 Task: Select the current location as Kilimanjaro, Tanzania . Now zoom - , and verify the location . Hide zoom slider
Action: Mouse moved to (88, 56)
Screenshot: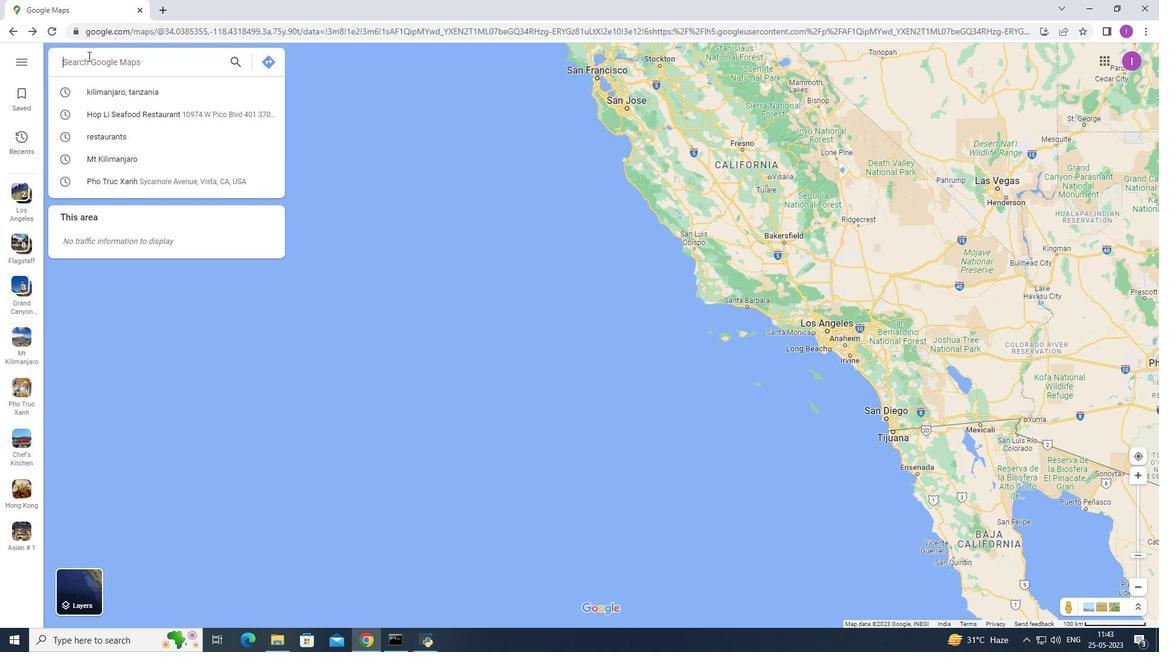 
Action: Mouse pressed left at (88, 56)
Screenshot: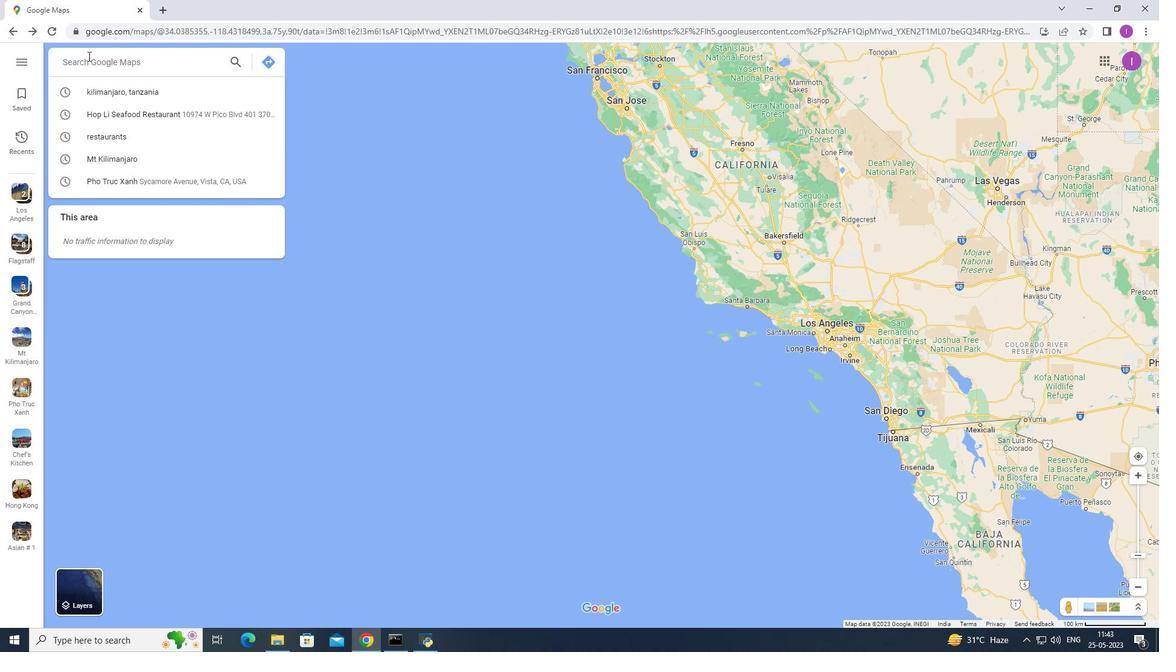 
Action: Mouse moved to (105, 93)
Screenshot: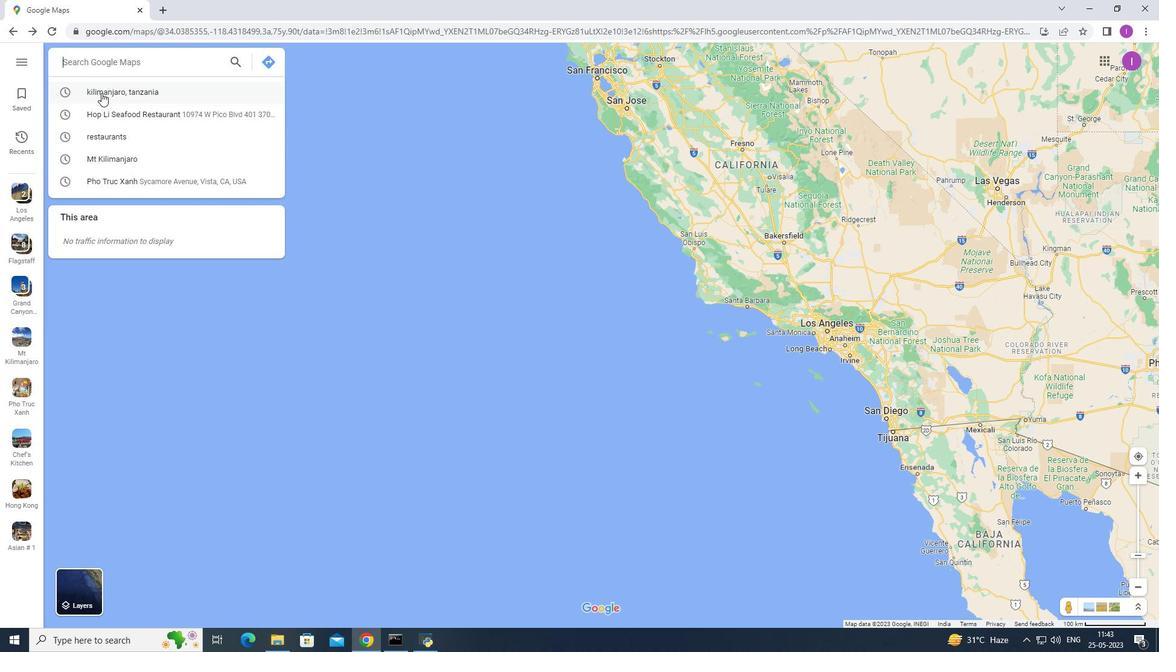 
Action: Mouse pressed left at (105, 93)
Screenshot: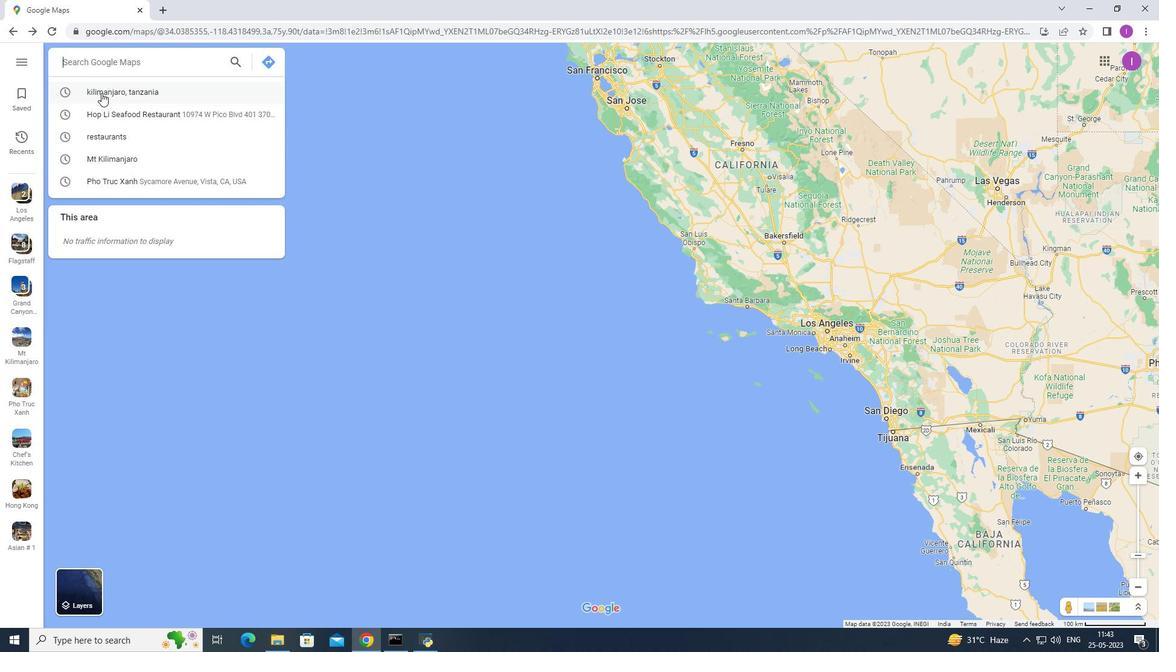 
Action: Mouse moved to (1112, 484)
Screenshot: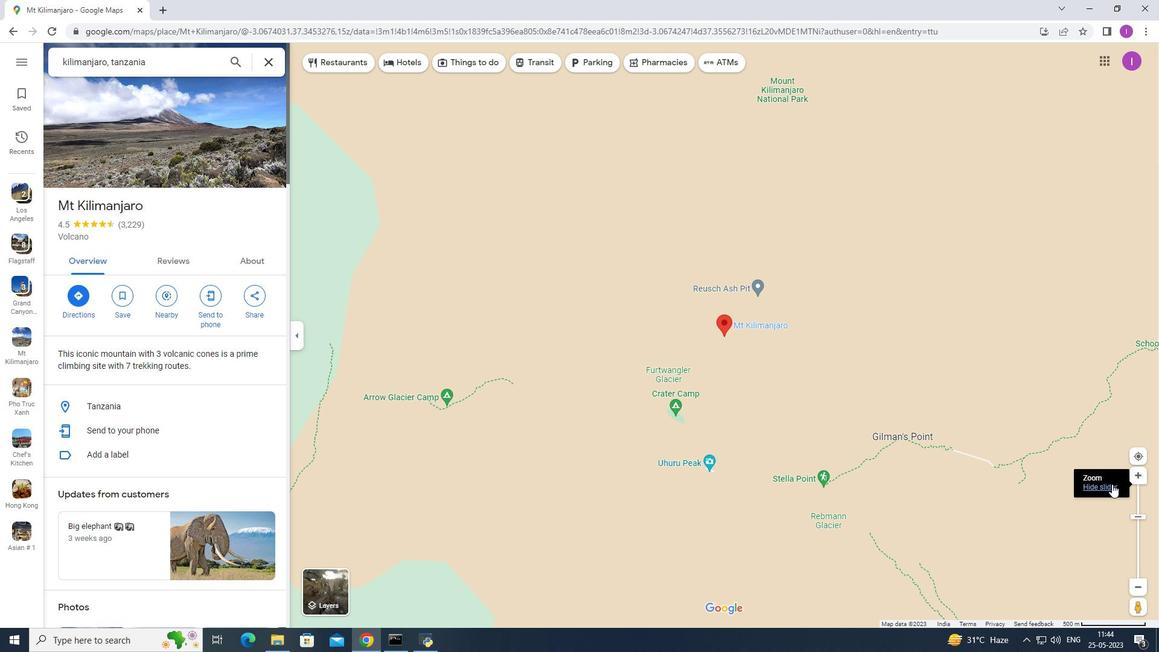 
Action: Mouse pressed left at (1112, 484)
Screenshot: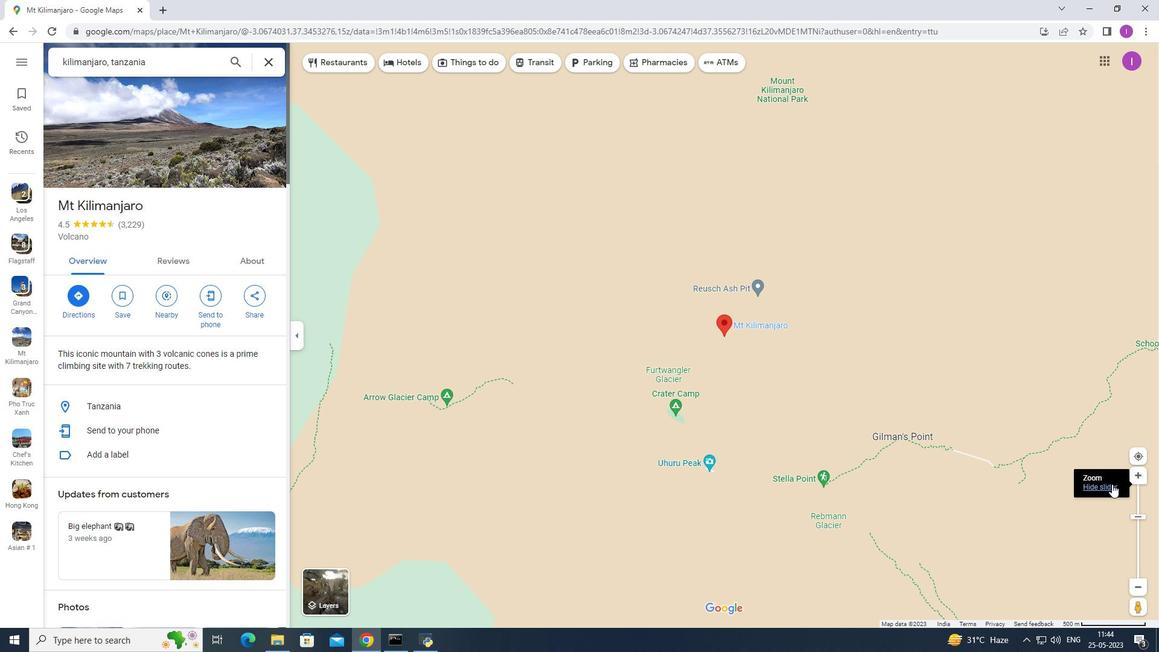 
Action: Mouse moved to (1136, 586)
Screenshot: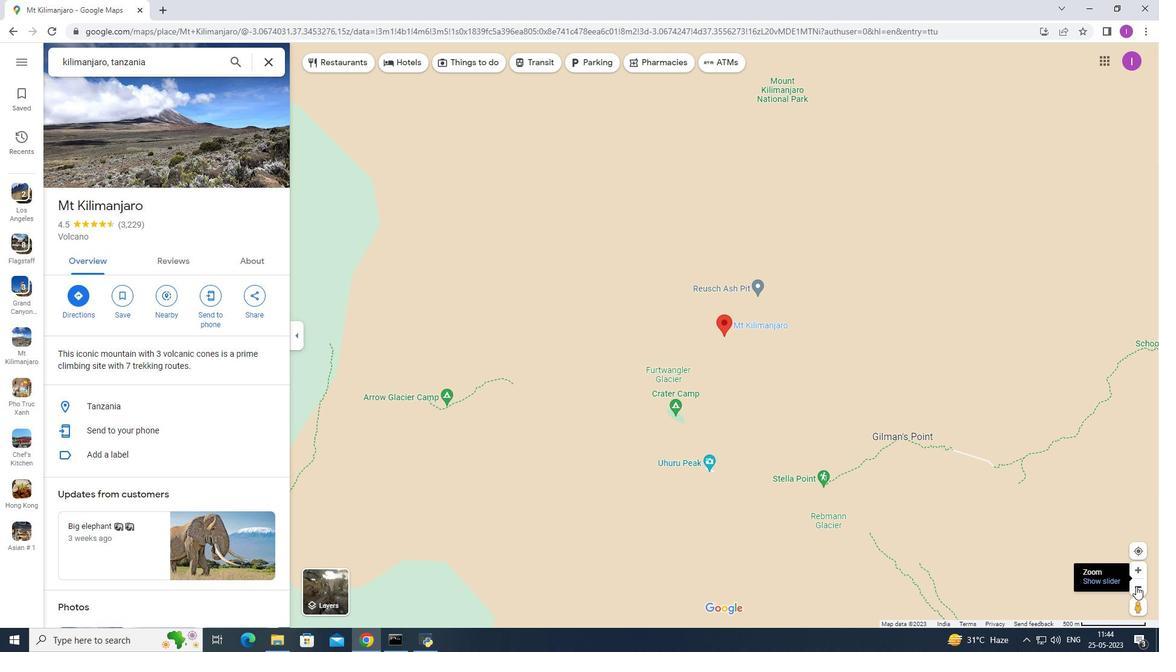 
Action: Mouse pressed left at (1136, 586)
Screenshot: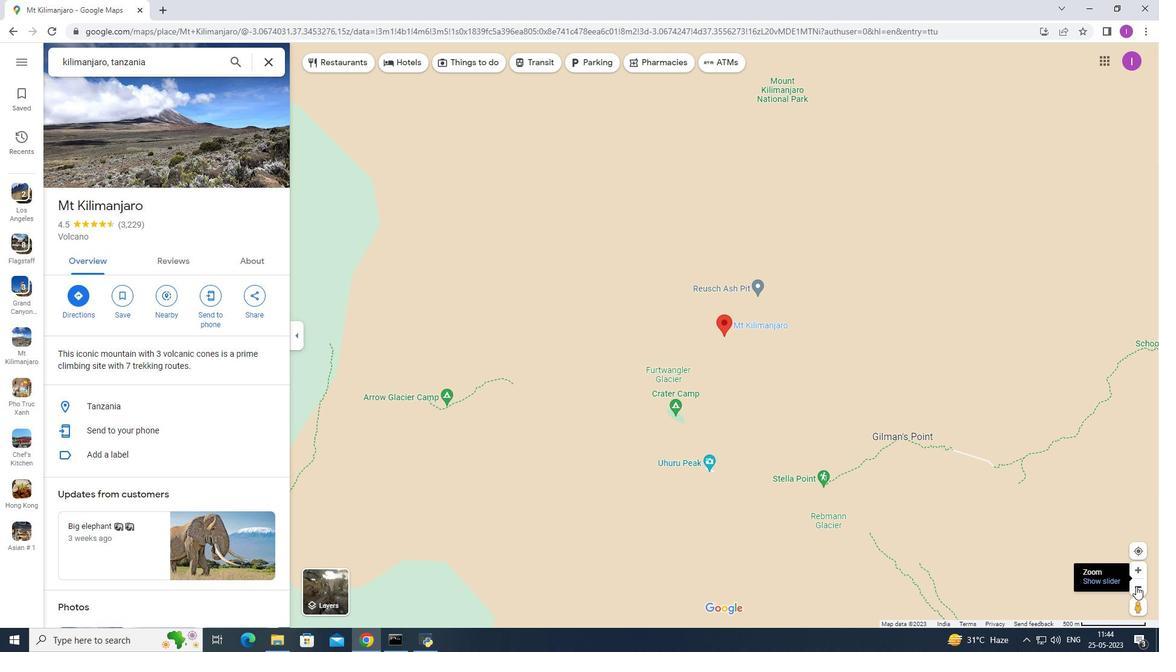 
Action: Mouse pressed left at (1136, 586)
Screenshot: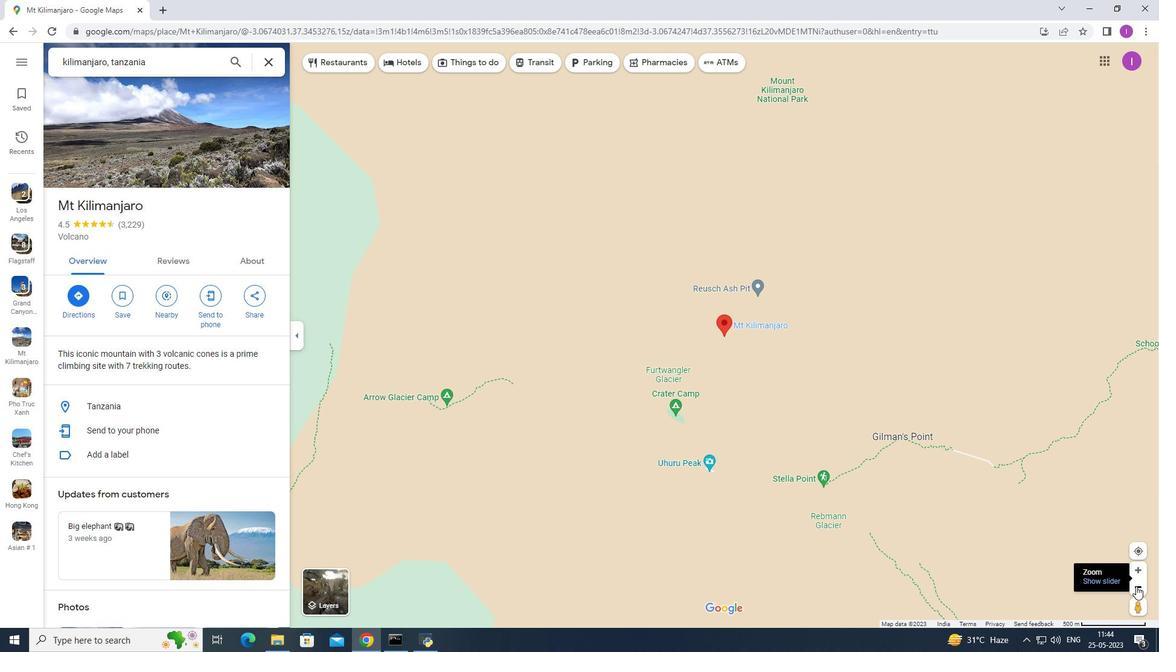 
Action: Mouse moved to (1137, 586)
Screenshot: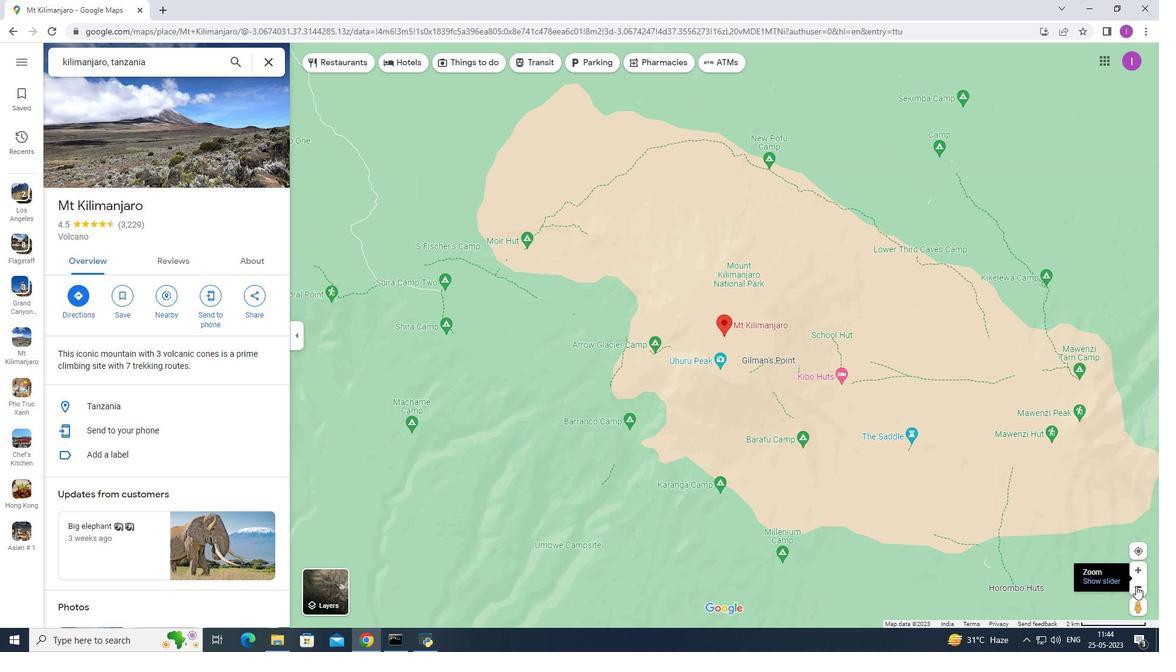 
Action: Mouse pressed left at (1137, 586)
Screenshot: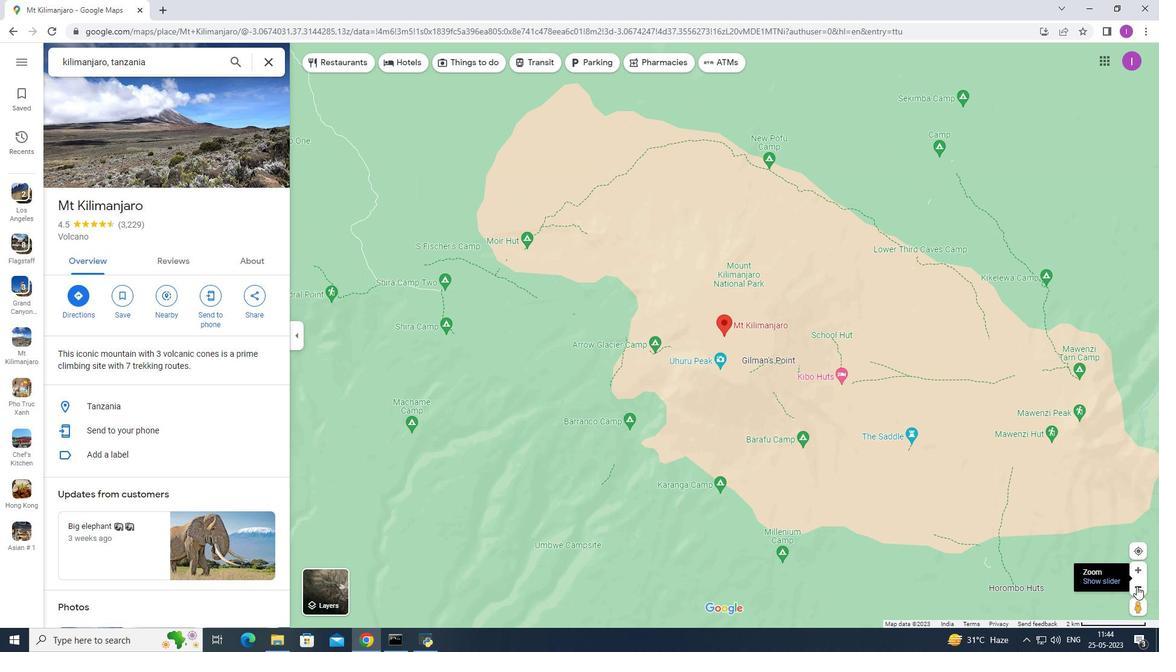 
Action: Mouse moved to (1134, 589)
Screenshot: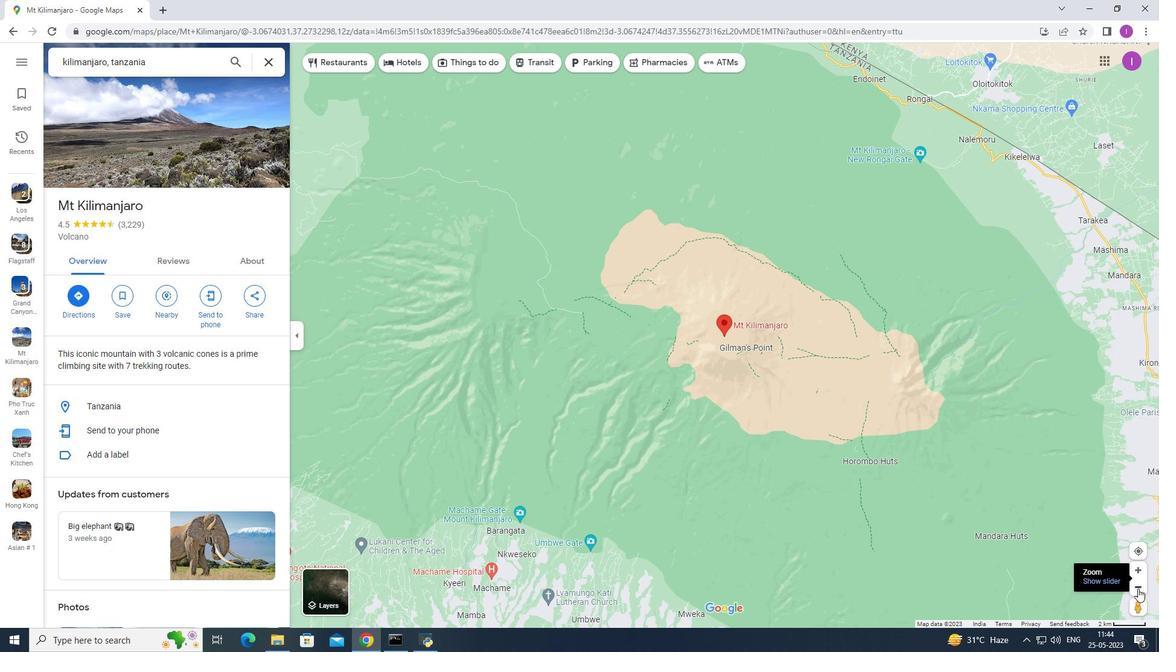 
Action: Mouse pressed left at (1134, 589)
Screenshot: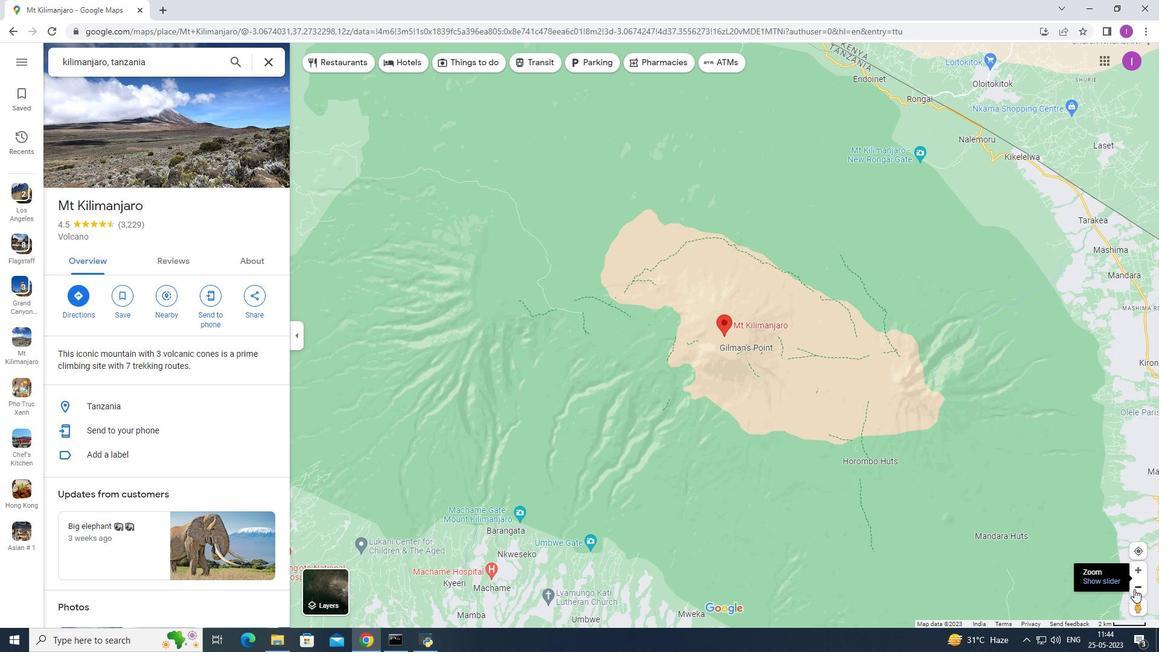 
Action: Mouse pressed left at (1134, 589)
Screenshot: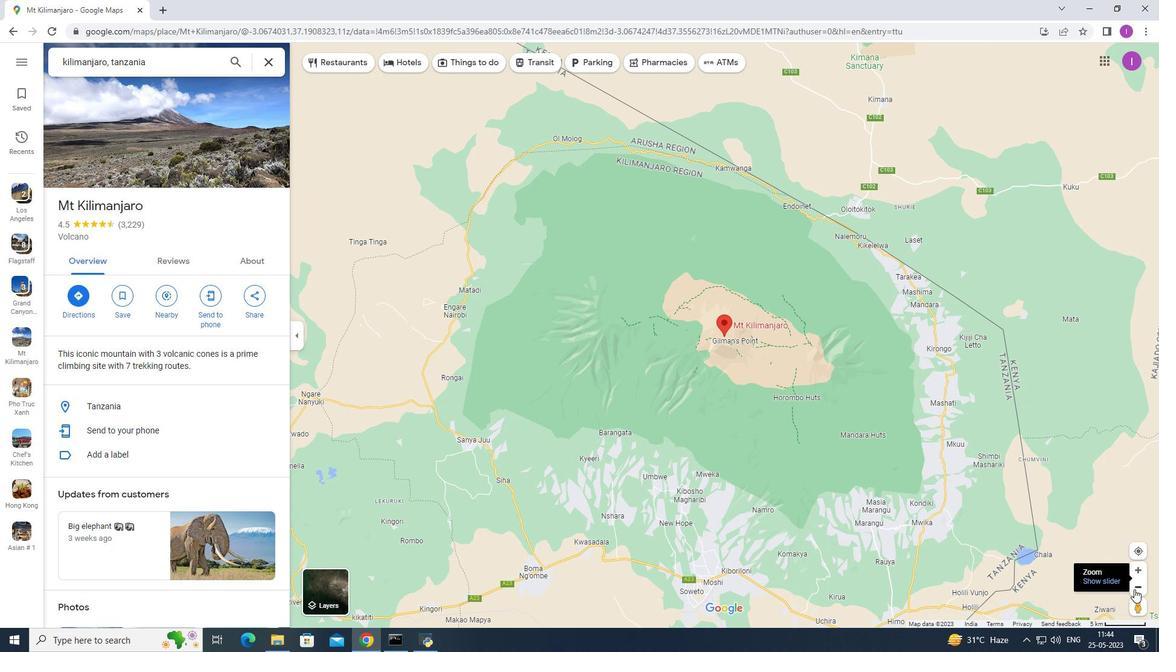 
Action: Mouse pressed left at (1134, 589)
Screenshot: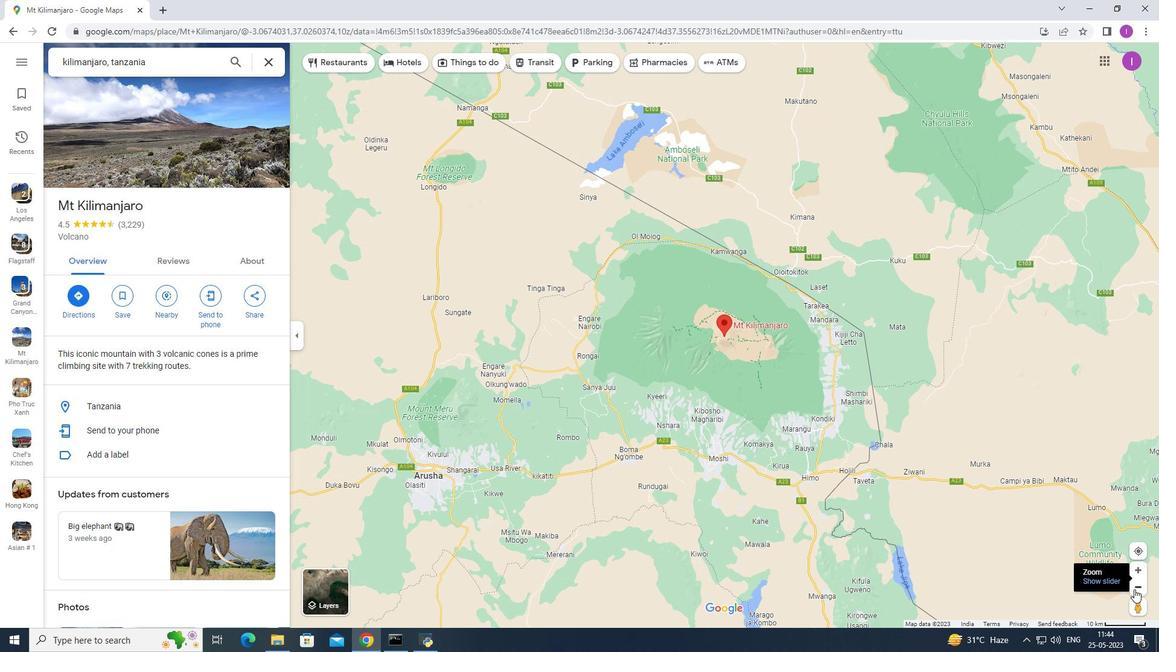 
Action: Mouse pressed left at (1134, 589)
Screenshot: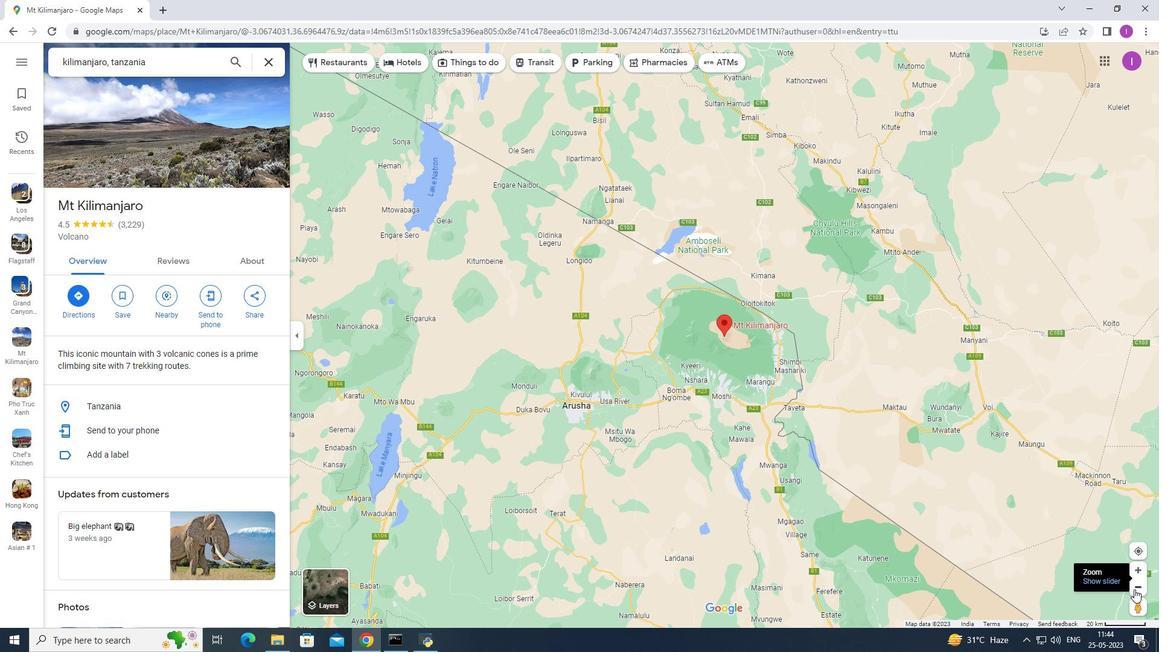 
Action: Mouse moved to (1136, 587)
Screenshot: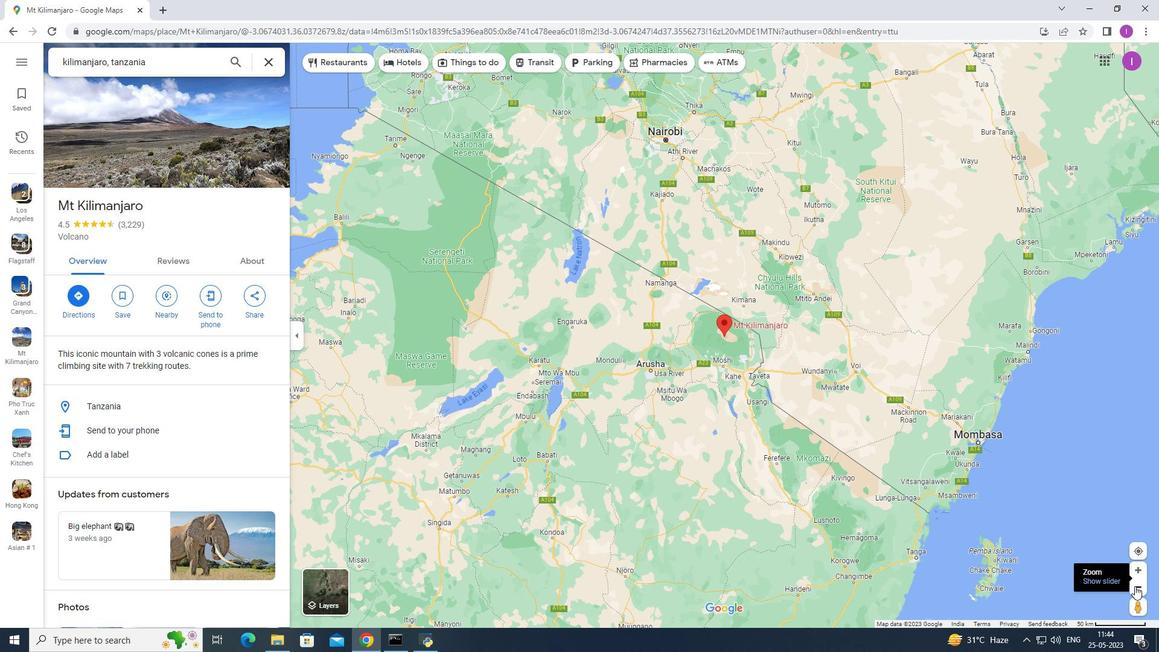 
Action: Mouse pressed left at (1136, 587)
Screenshot: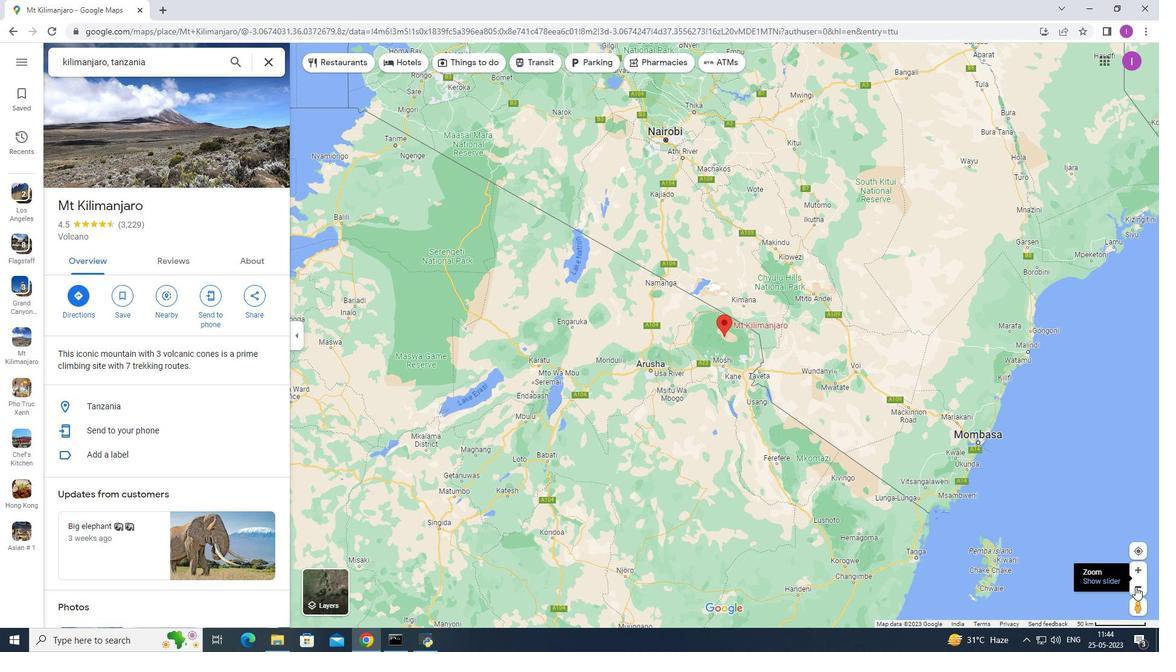 
Action: Mouse moved to (1134, 584)
Screenshot: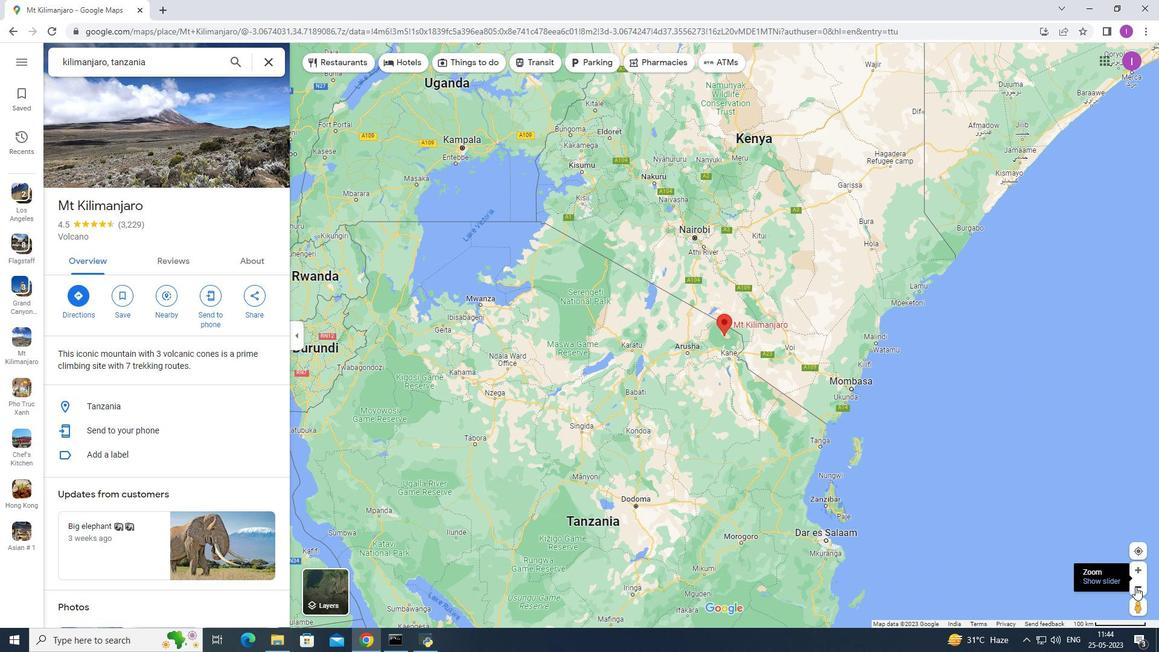 
Action: Mouse pressed left at (1134, 584)
Screenshot: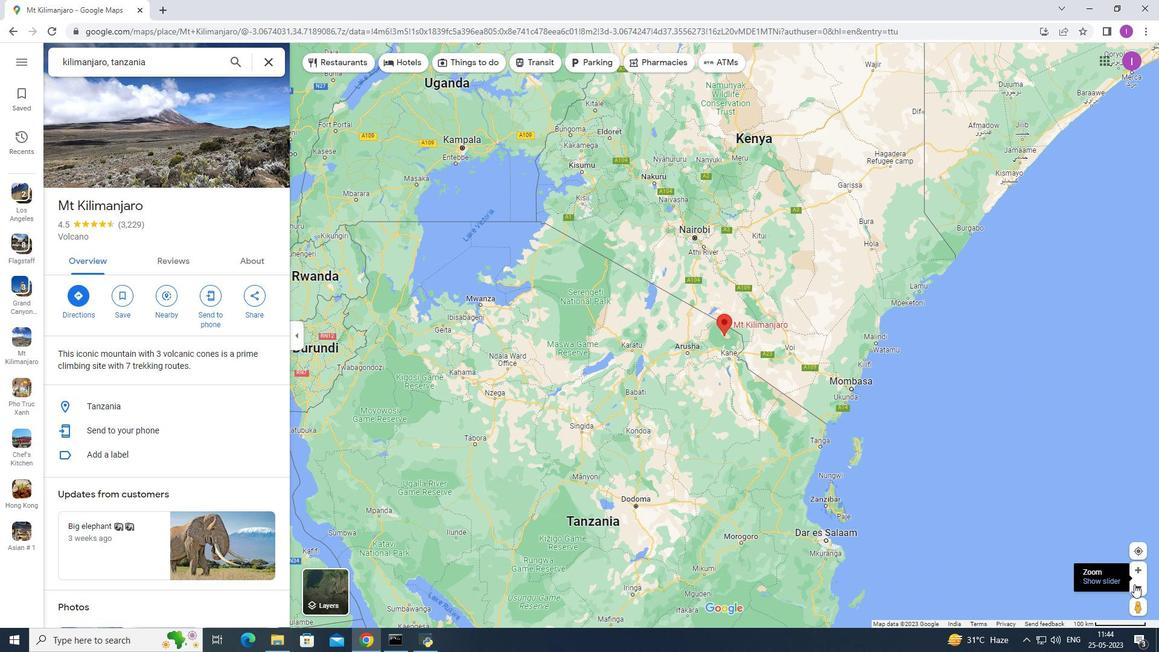 
Action: Mouse moved to (1135, 585)
Screenshot: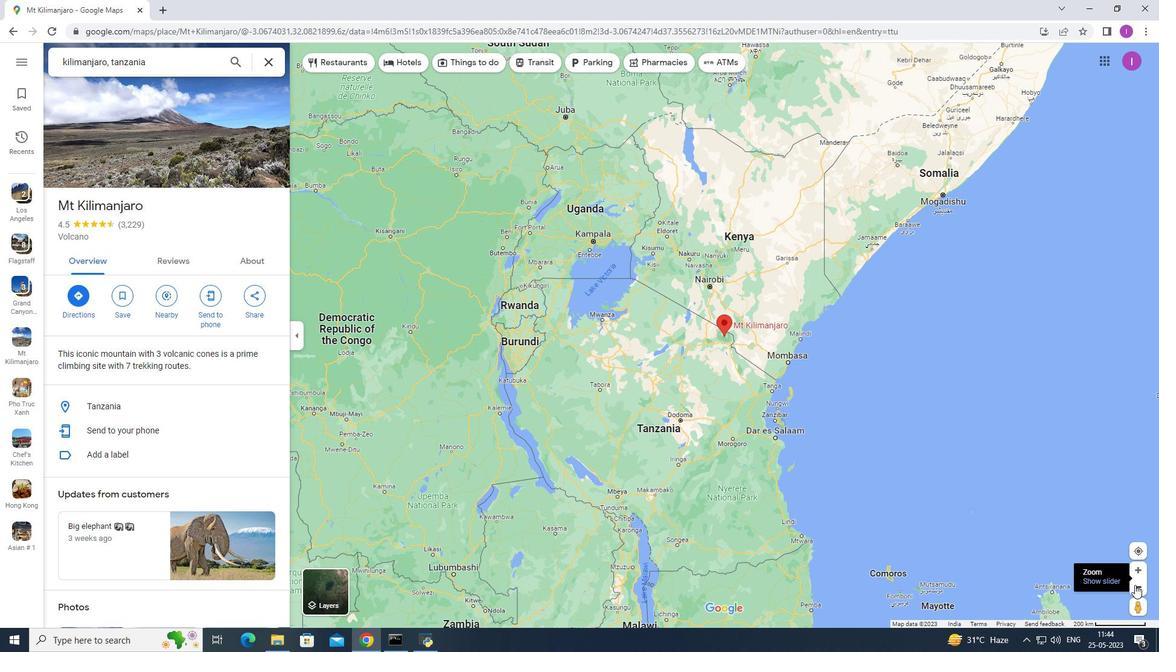 
Action: Mouse pressed left at (1135, 585)
Screenshot: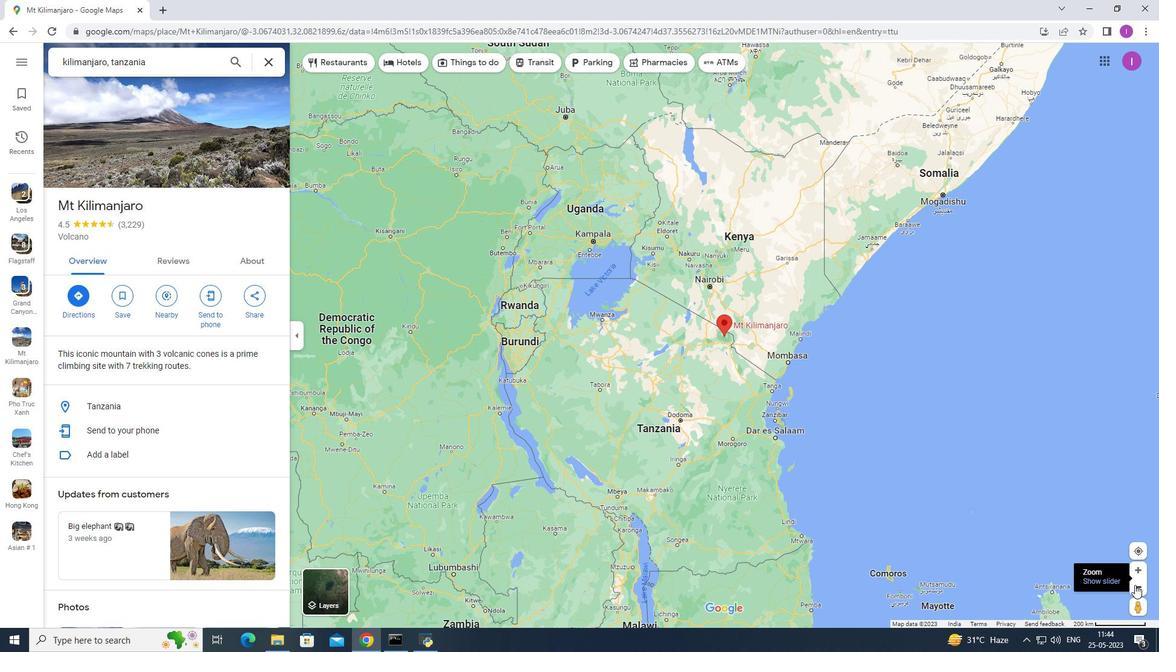 
Action: Mouse moved to (1139, 587)
Screenshot: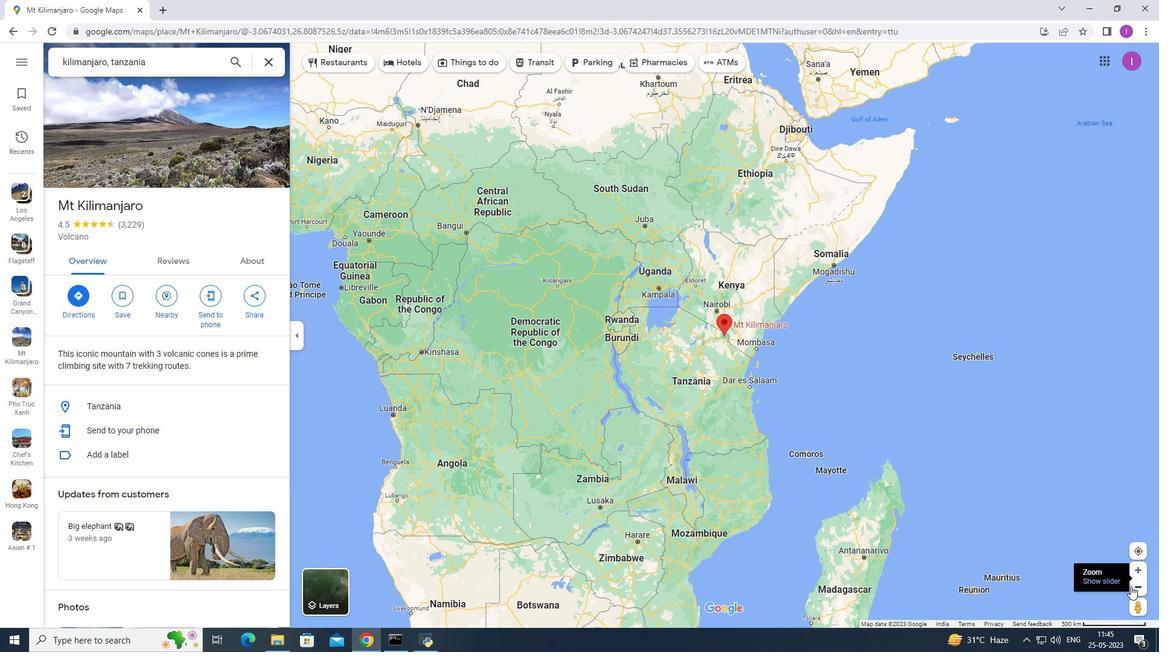 
Action: Mouse pressed left at (1139, 587)
Screenshot: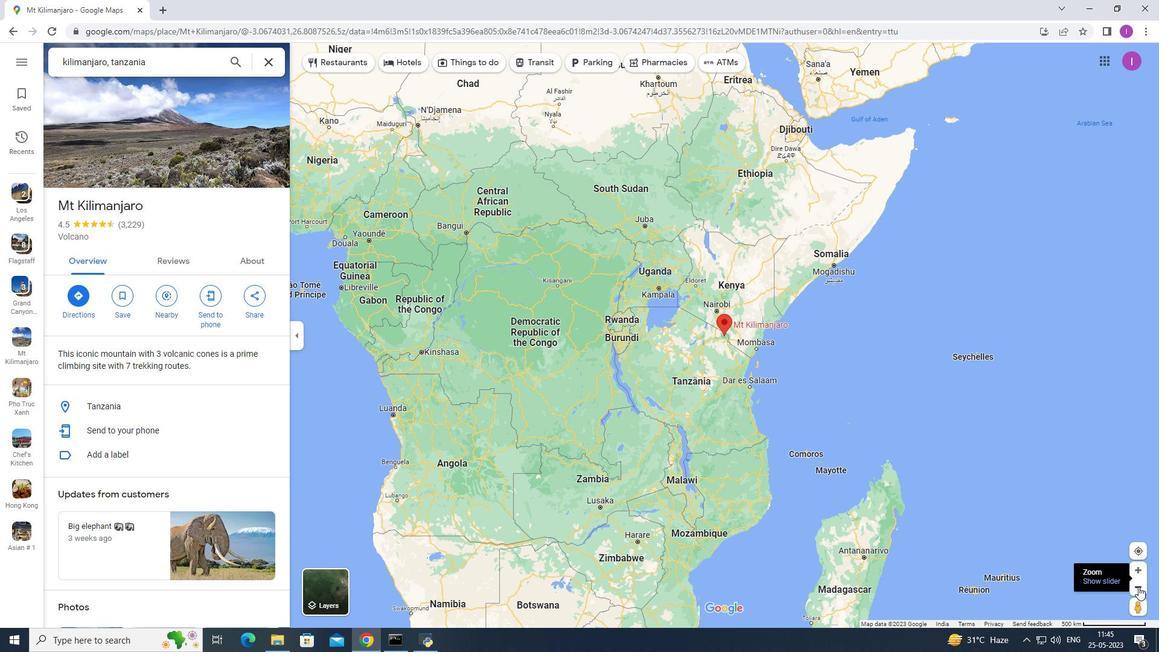 
Action: Mouse moved to (1138, 585)
Screenshot: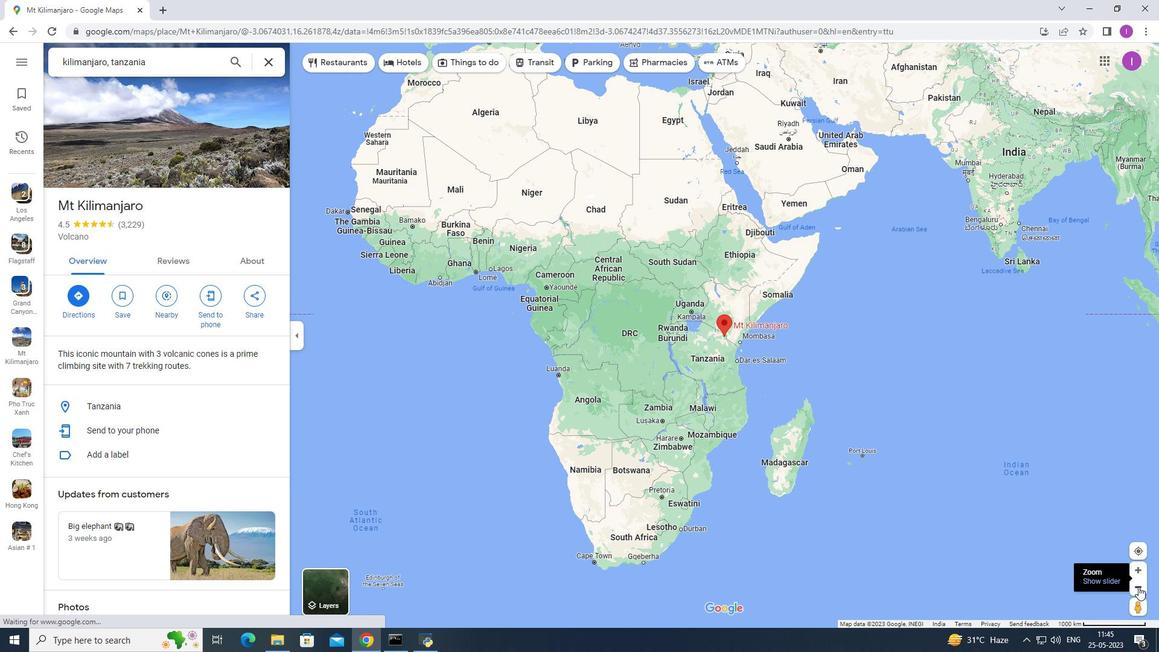 
Action: Mouse pressed left at (1138, 585)
Screenshot: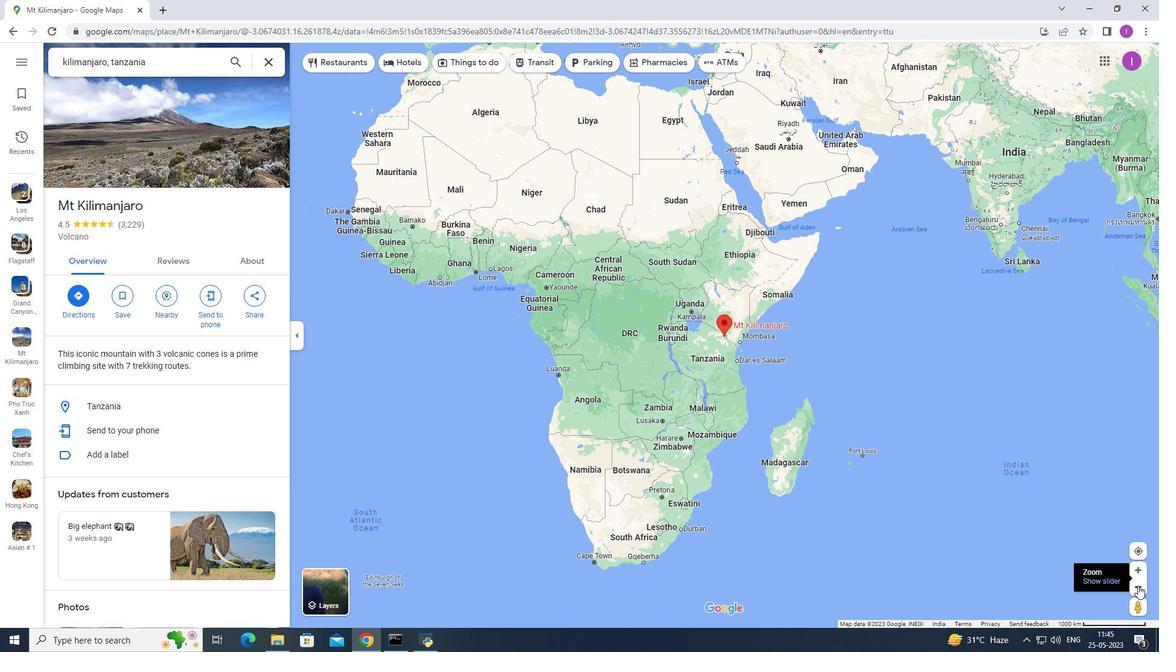 
Action: Mouse moved to (1137, 585)
Screenshot: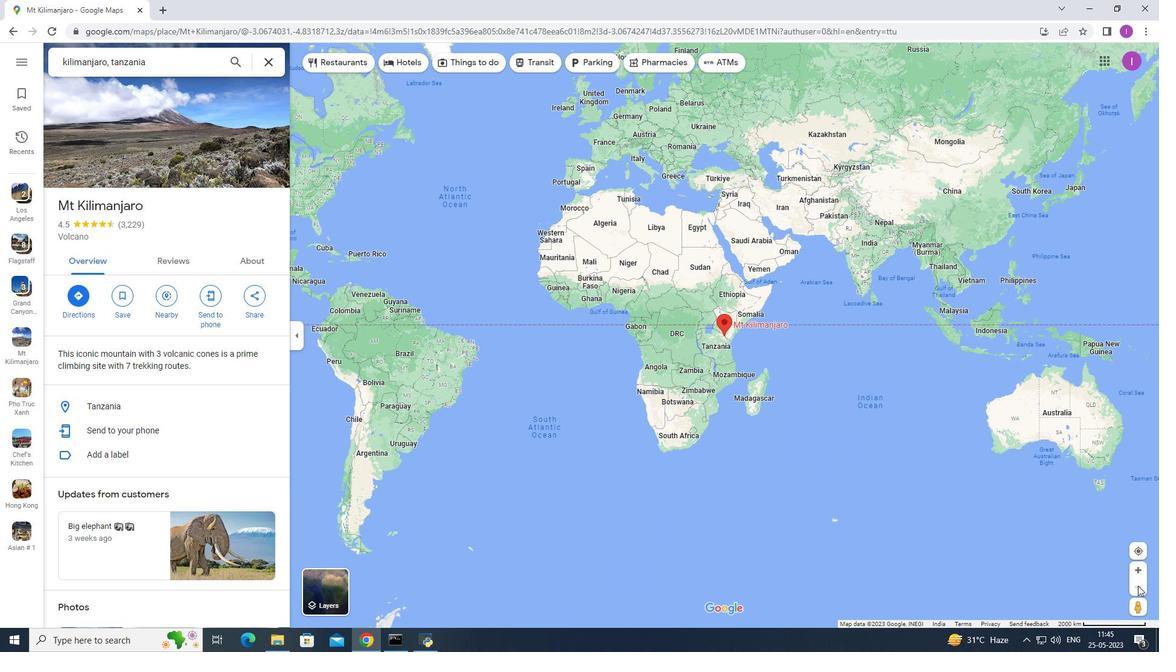 
Action: Mouse pressed left at (1137, 585)
Screenshot: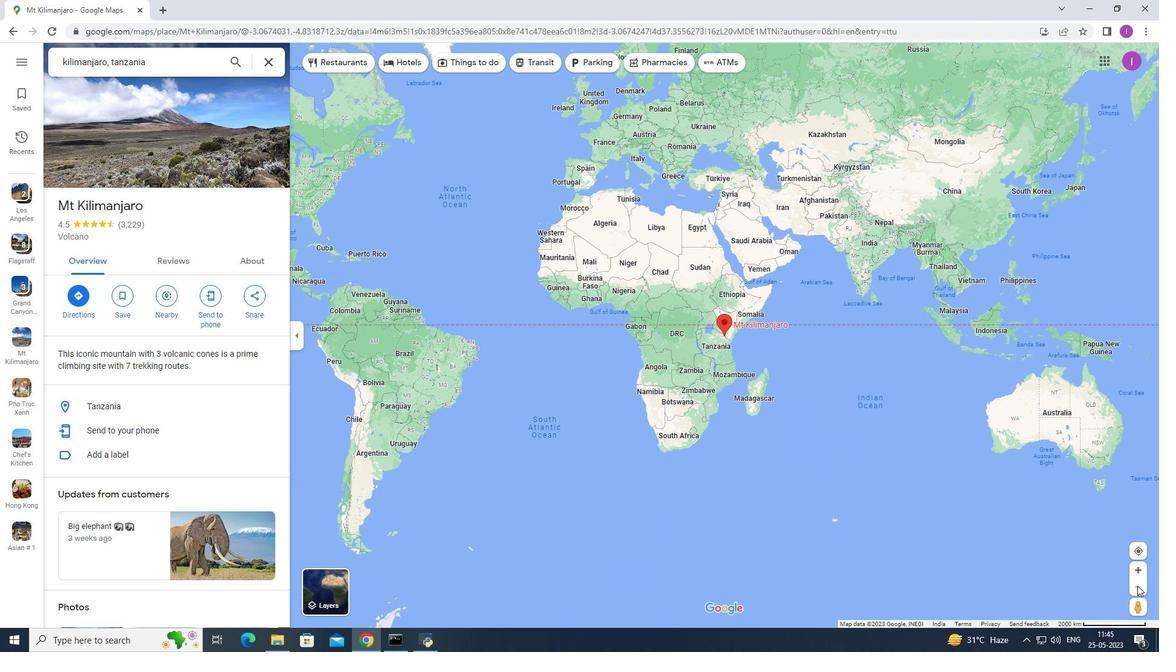 
Action: Mouse moved to (1137, 567)
Screenshot: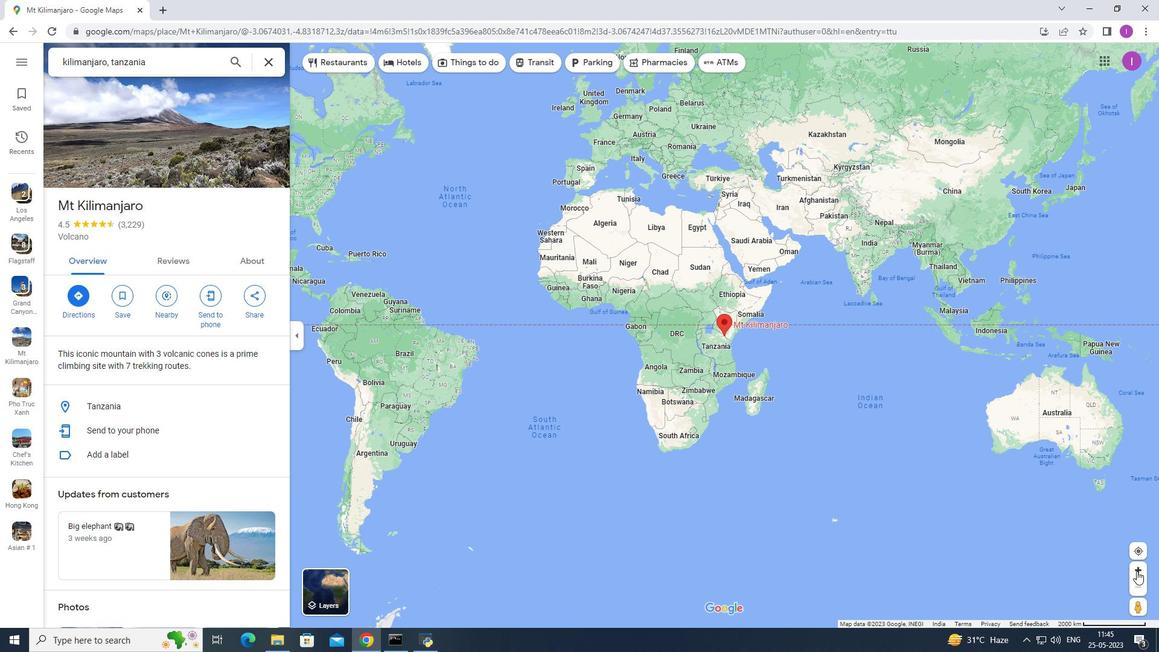 
Action: Mouse pressed left at (1137, 567)
Screenshot: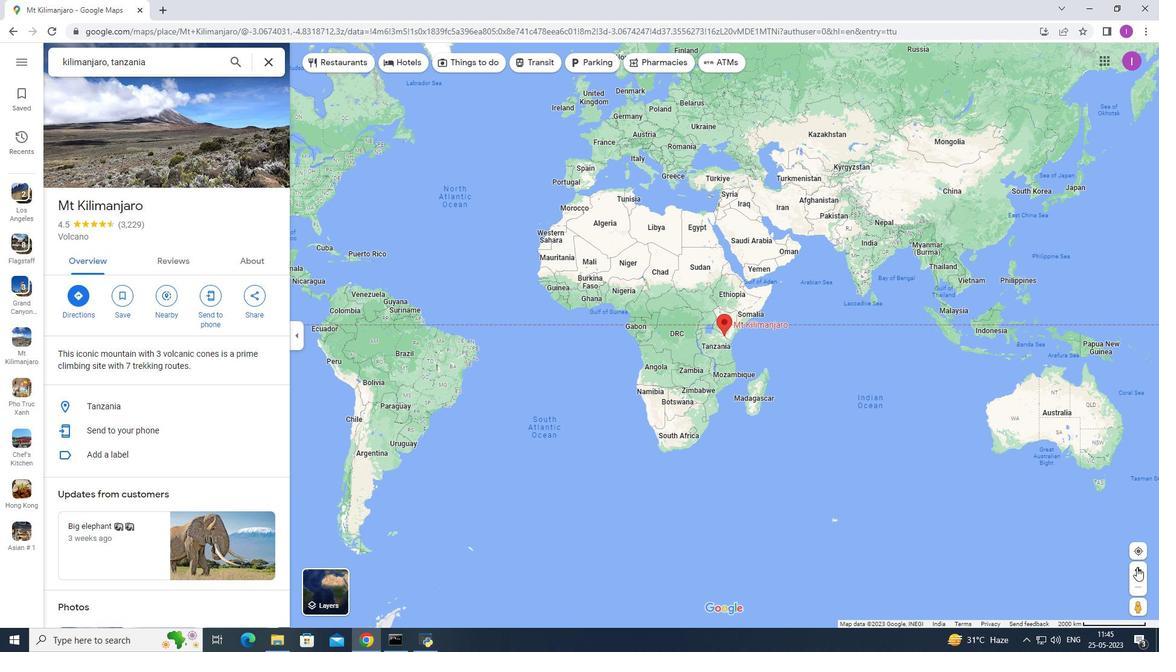 
Action: Mouse moved to (14, 35)
Screenshot: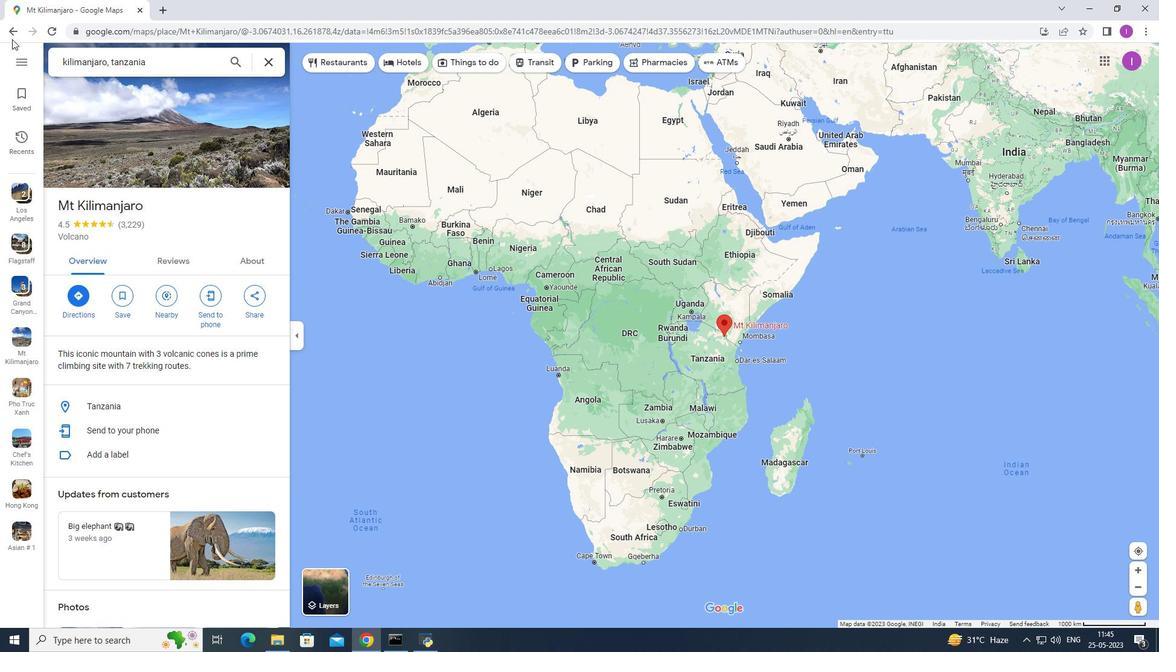 
Action: Mouse pressed left at (14, 35)
Screenshot: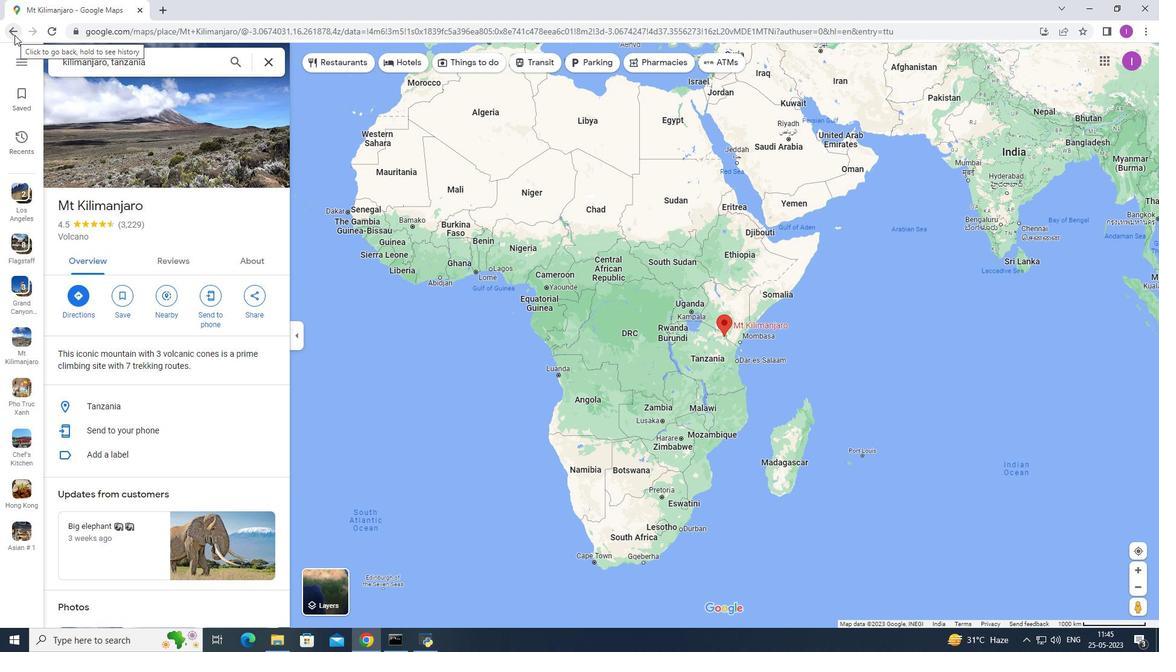 
Action: Mouse pressed left at (14, 35)
Screenshot: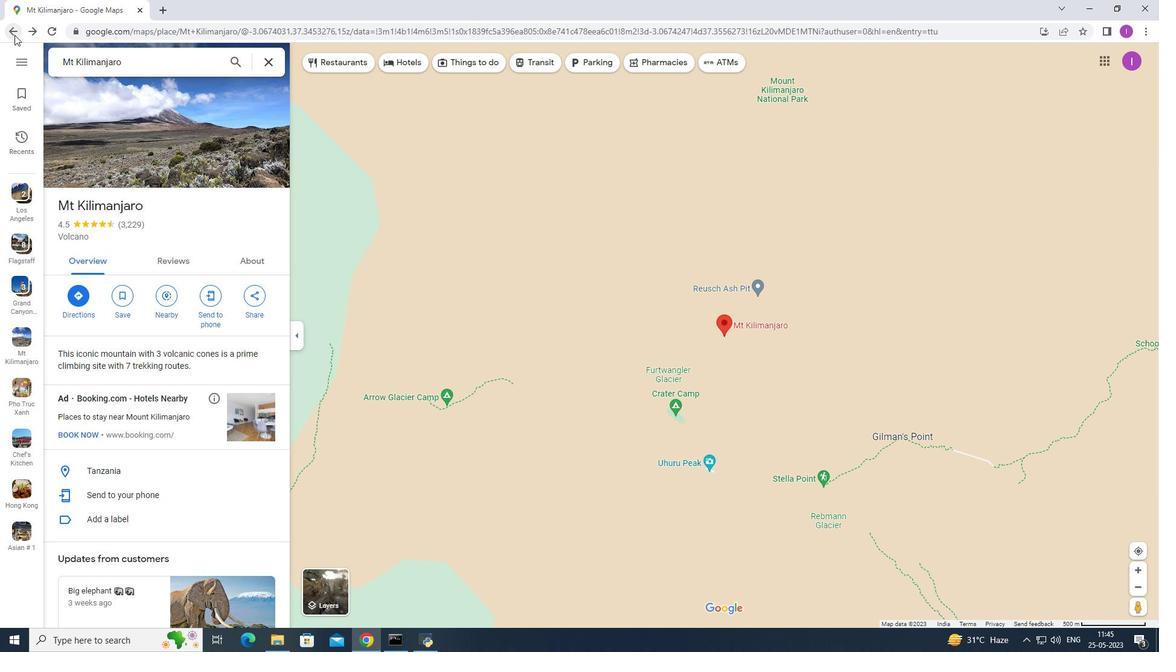 
Action: Mouse pressed left at (14, 35)
Screenshot: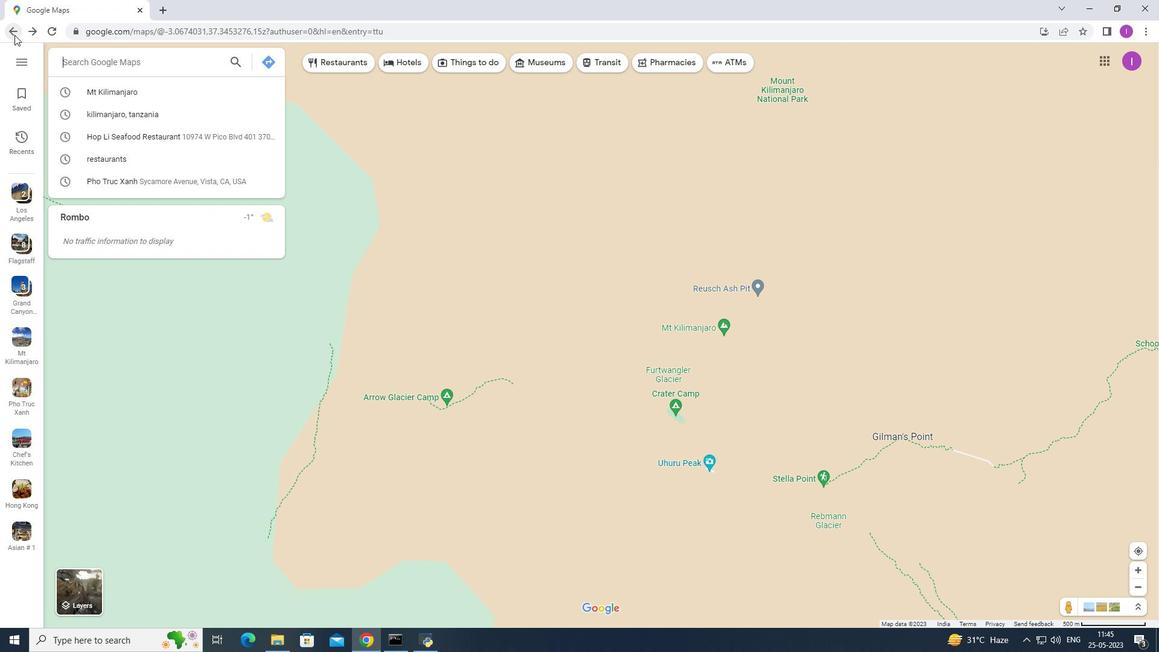
